 Task: Create Workspace Event Planning and Coordination Workspace description Coordinate content creation and publishing. Workspace type Small Business
Action: Mouse moved to (334, 67)
Screenshot: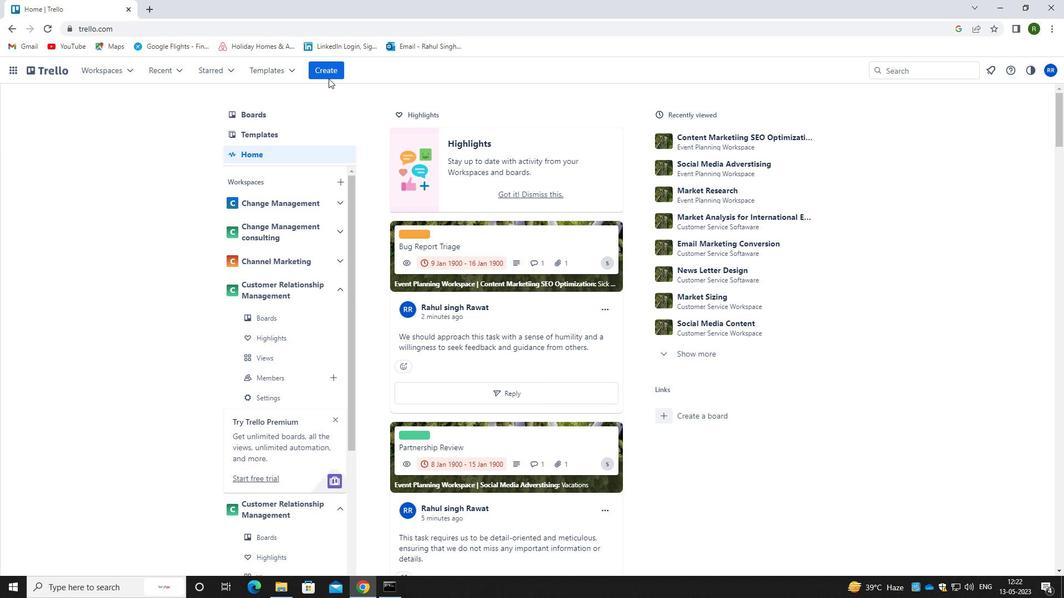 
Action: Mouse pressed left at (334, 67)
Screenshot: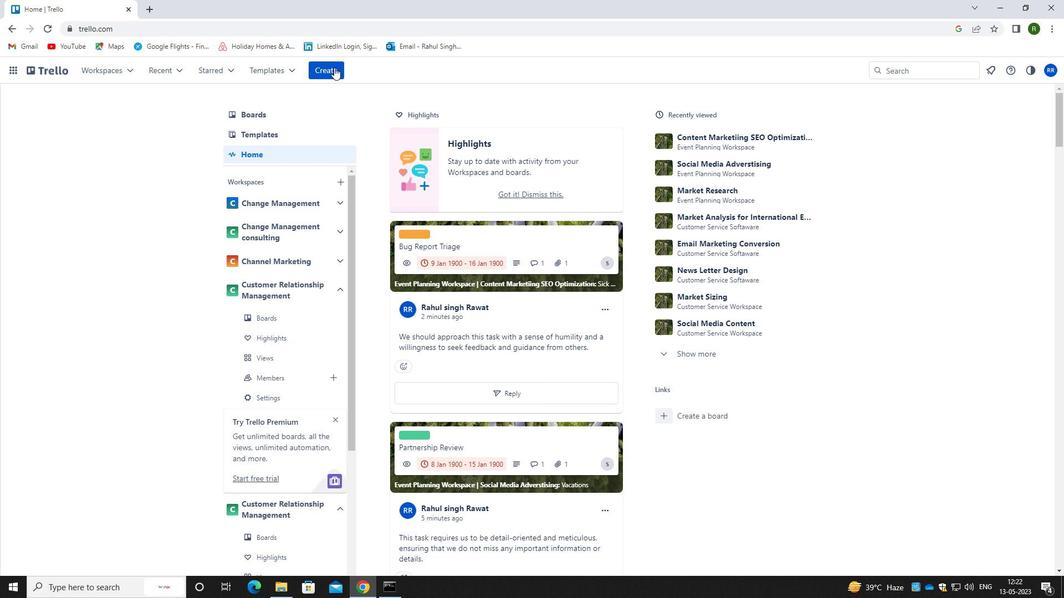 
Action: Mouse moved to (363, 189)
Screenshot: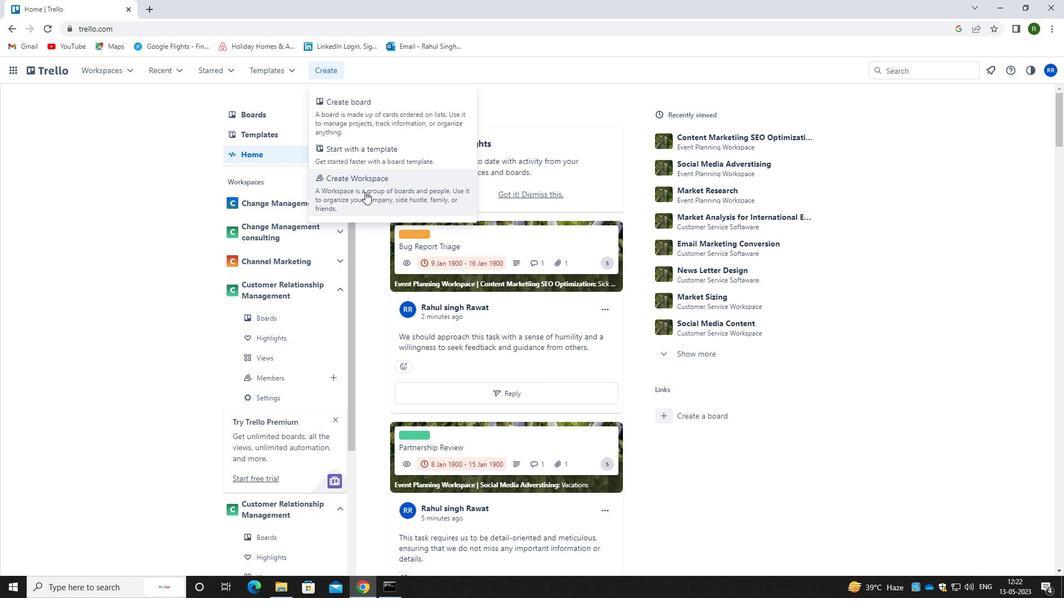 
Action: Mouse pressed left at (363, 189)
Screenshot: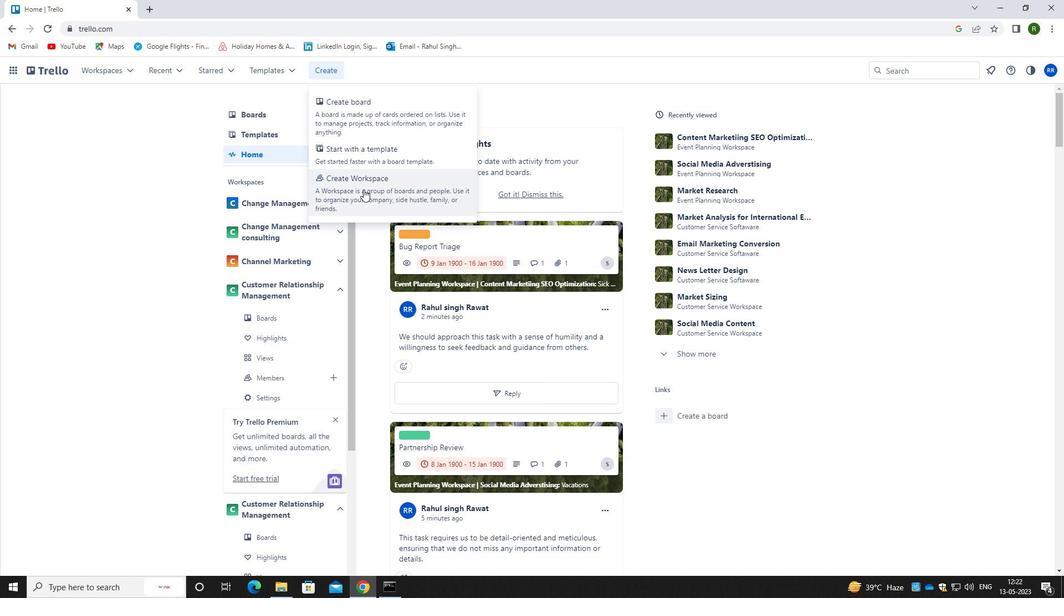 
Action: Mouse moved to (393, 186)
Screenshot: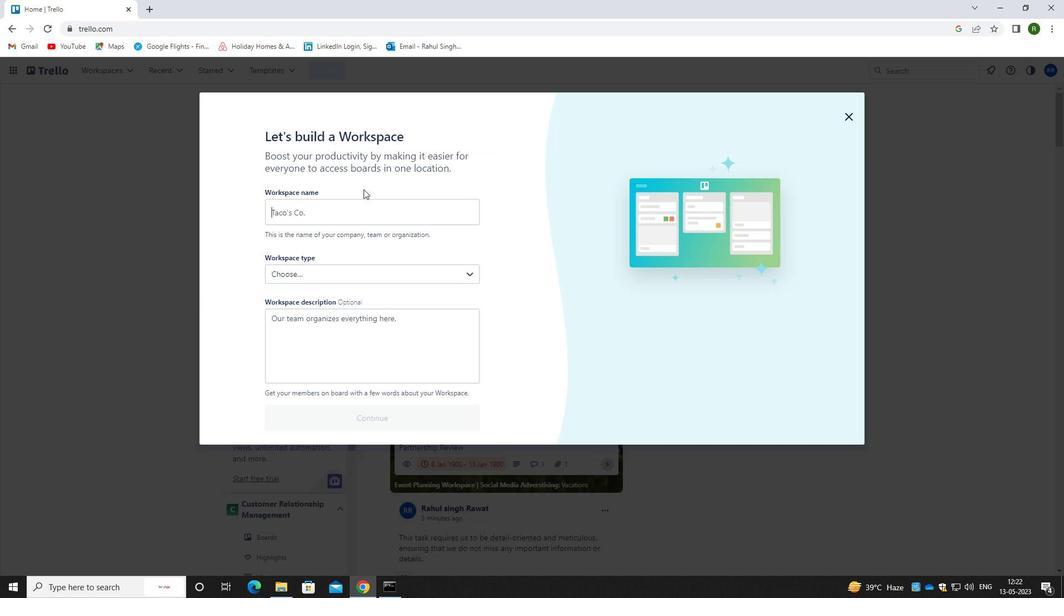 
Action: Key pressed <Key.caps_lock>e<Key.caps_lock>vent<Key.space><Key.caps_lock>p<Key.caps_lock>lanning<Key.space>and<Key.space><Key.caps_lock>c<Key.caps_lock>oordination<Key.space><Key.caps_lock>w<Key.caps_lock><Key.backspace>
Screenshot: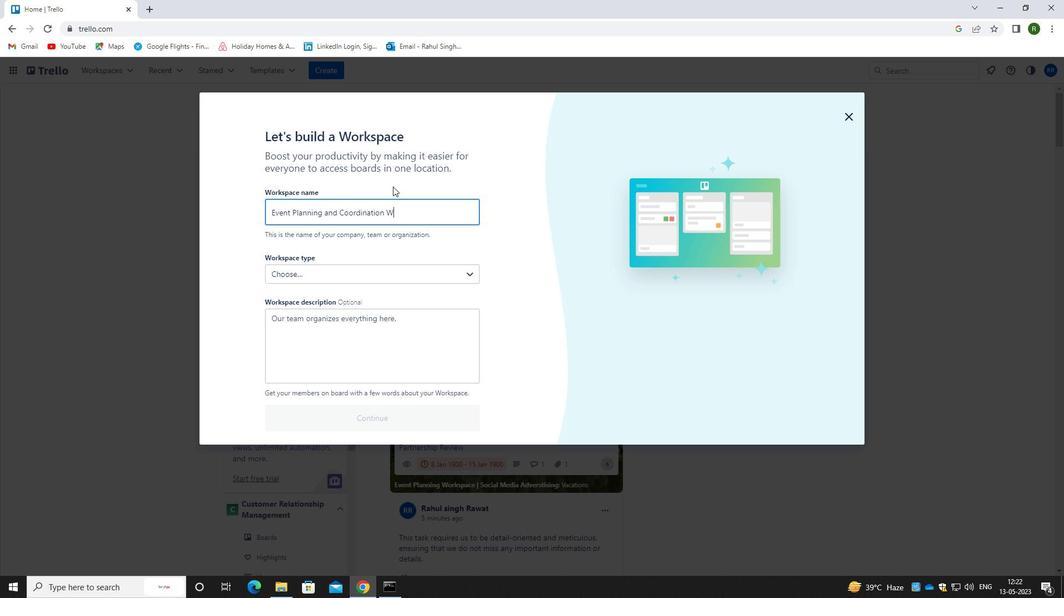 
Action: Mouse moved to (343, 328)
Screenshot: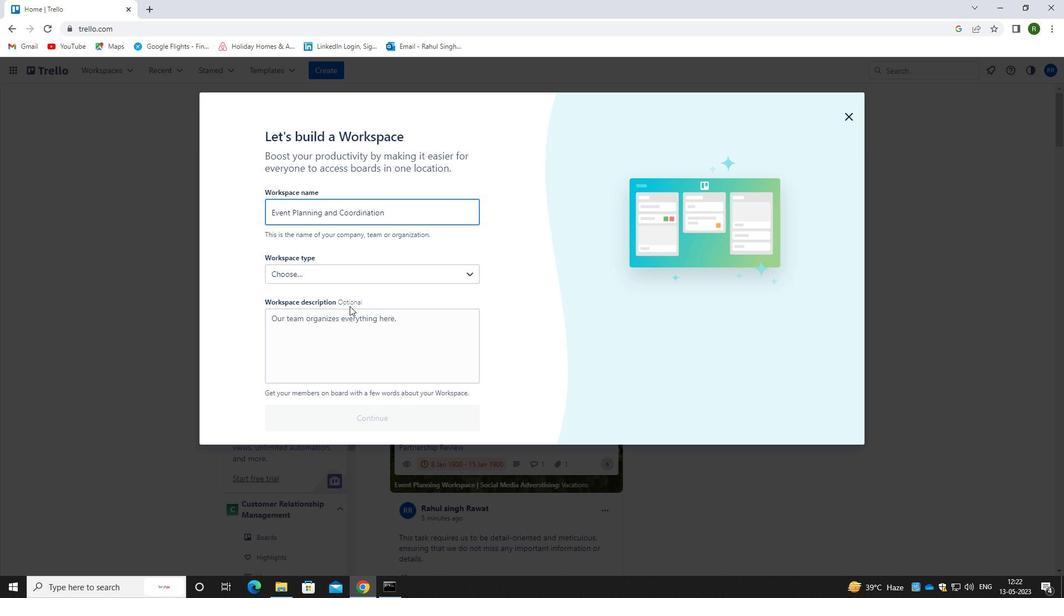 
Action: Mouse pressed left at (343, 328)
Screenshot: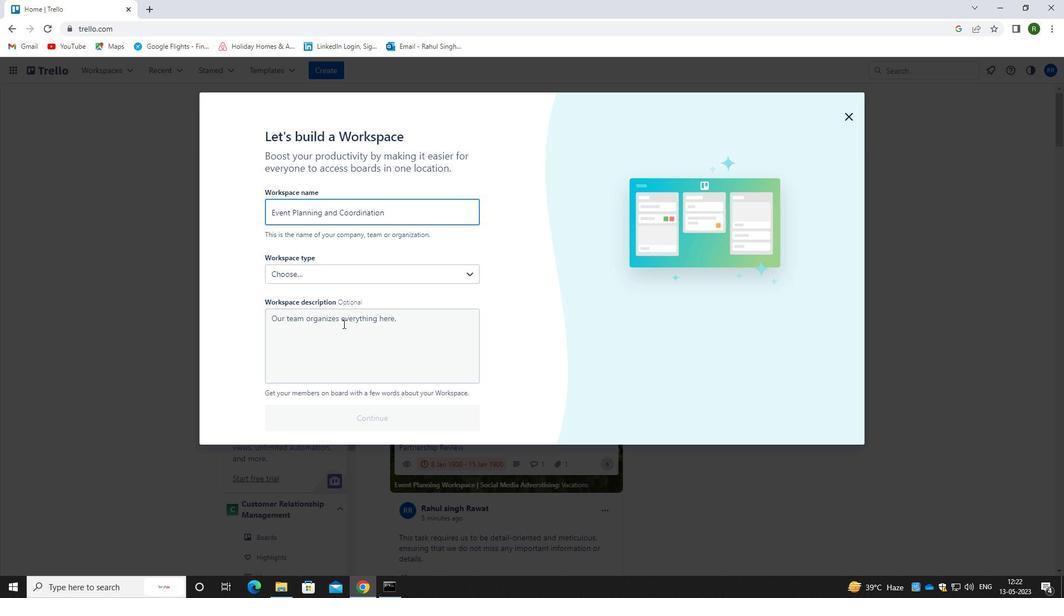 
Action: Key pressed <Key.caps_lock>c<Key.caps_lock>oordinate<Key.space>content<Key.space>creation<Key.space>and<Key.space>publishing
Screenshot: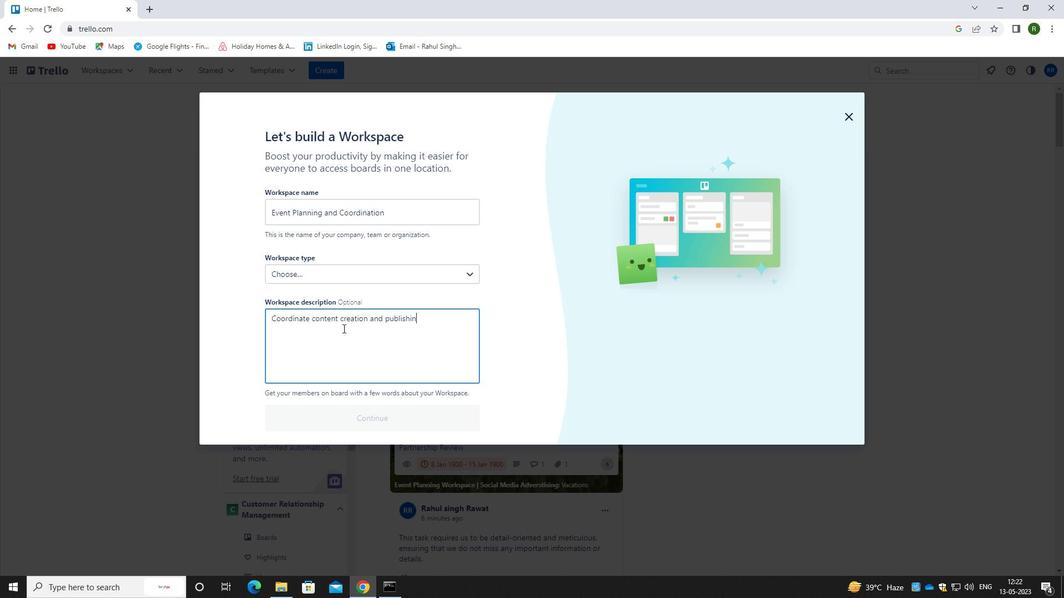 
Action: Mouse moved to (335, 273)
Screenshot: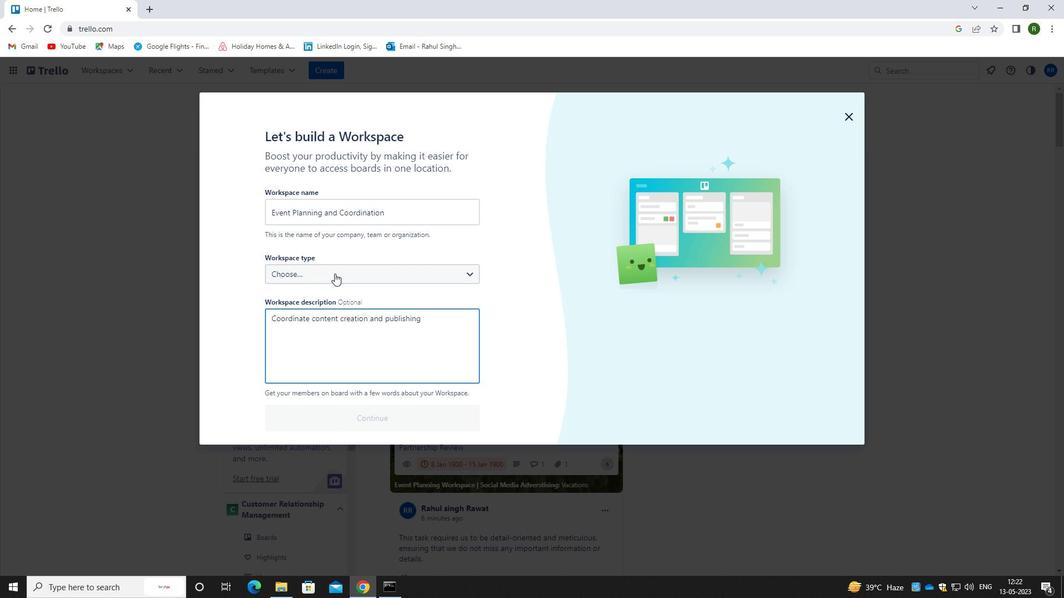 
Action: Mouse pressed left at (335, 273)
Screenshot: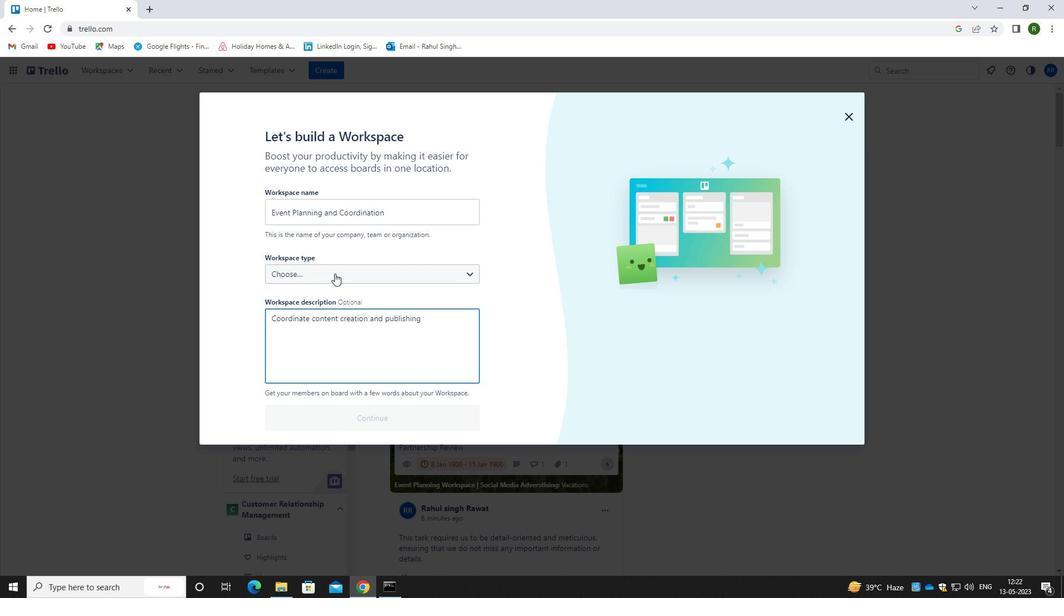 
Action: Mouse moved to (329, 357)
Screenshot: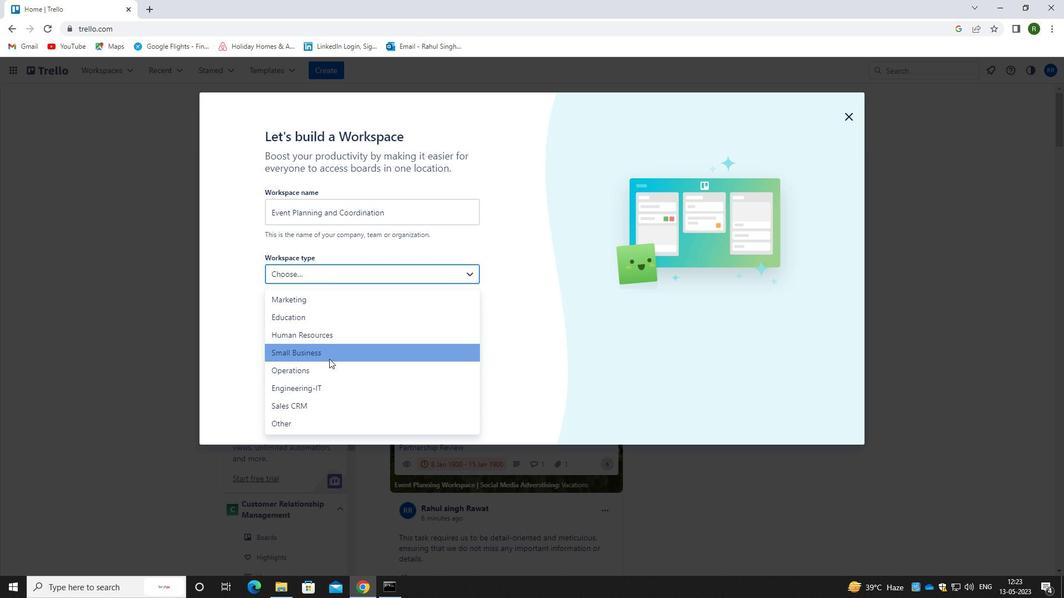 
Action: Mouse pressed left at (329, 357)
Screenshot: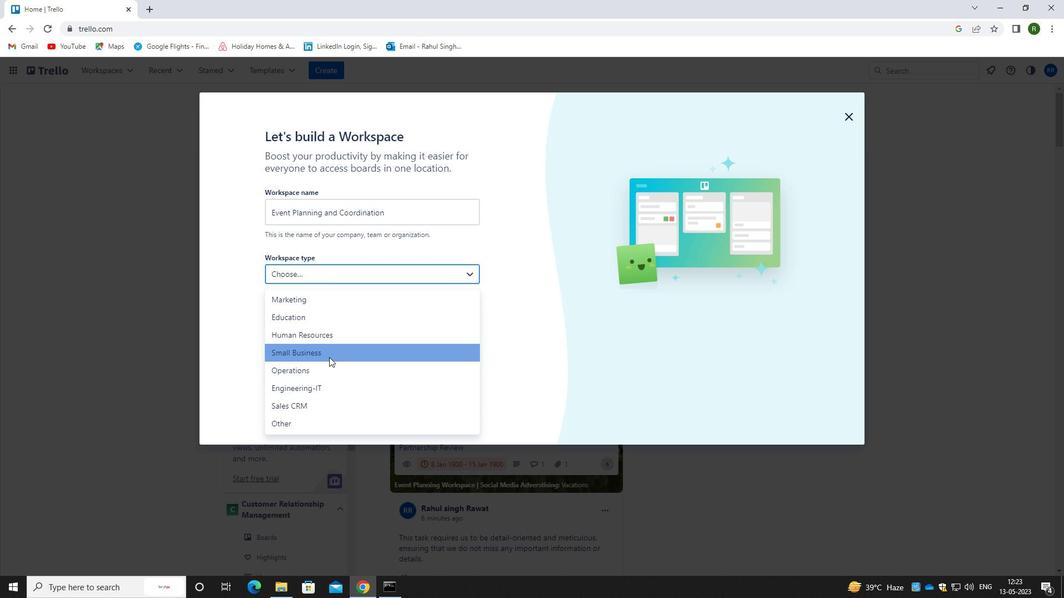 
Action: Mouse moved to (358, 414)
Screenshot: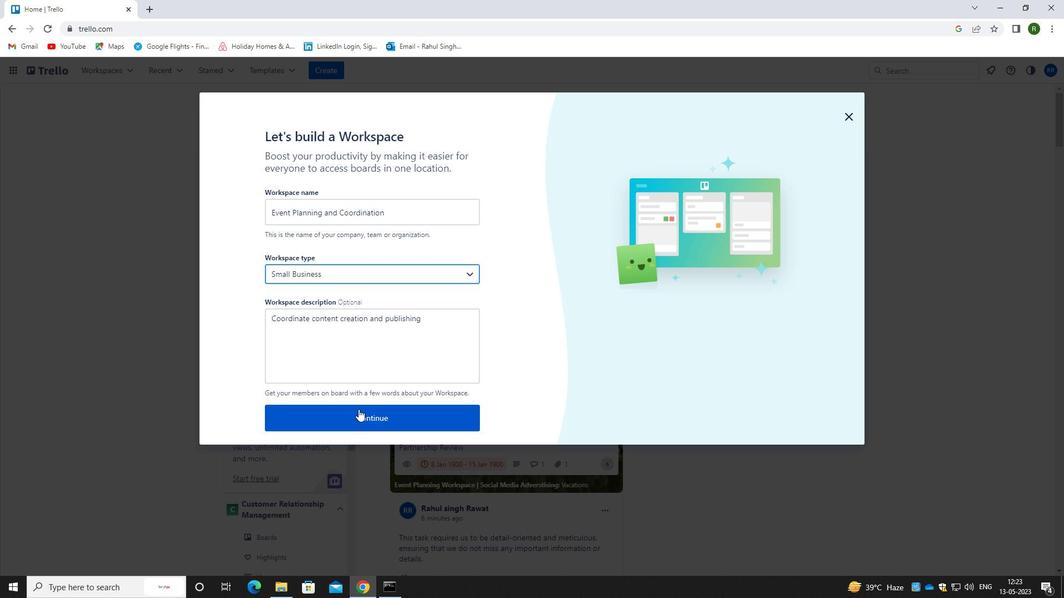 
Action: Mouse pressed left at (358, 414)
Screenshot: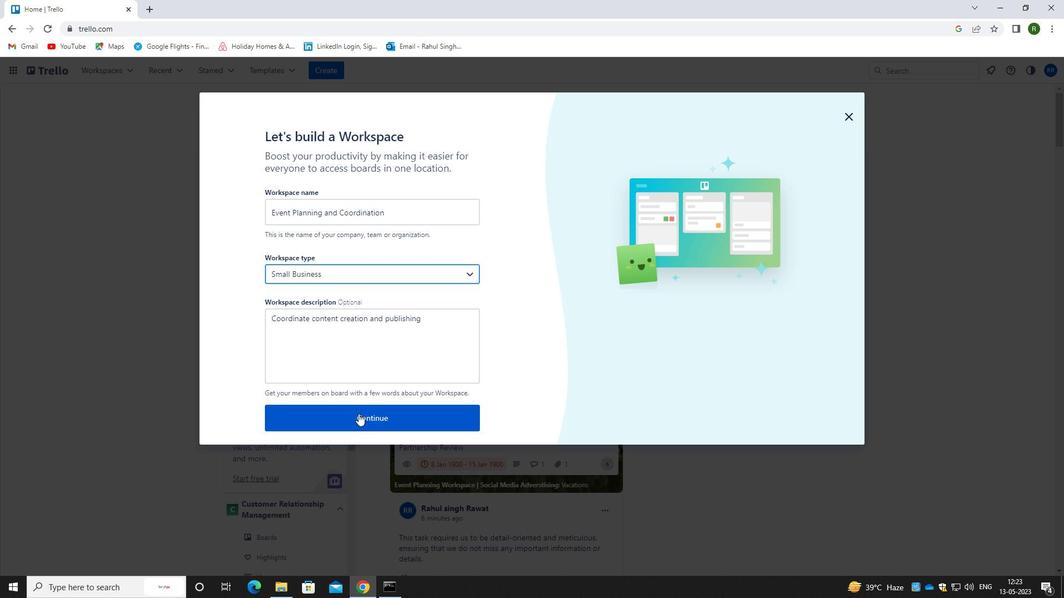 
Action: Mouse moved to (387, 302)
Screenshot: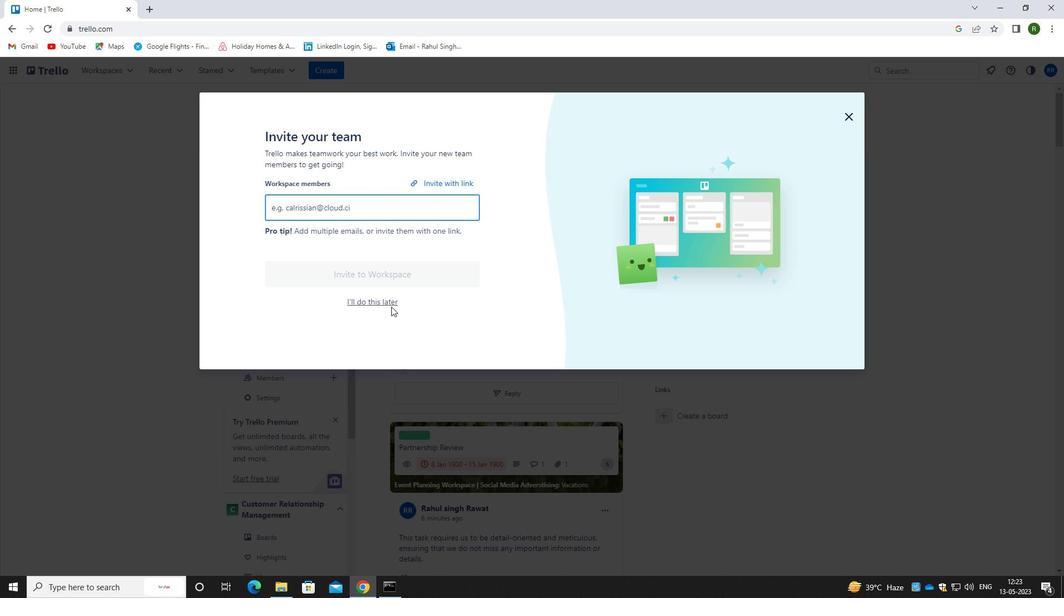 
Action: Mouse pressed left at (387, 302)
Screenshot: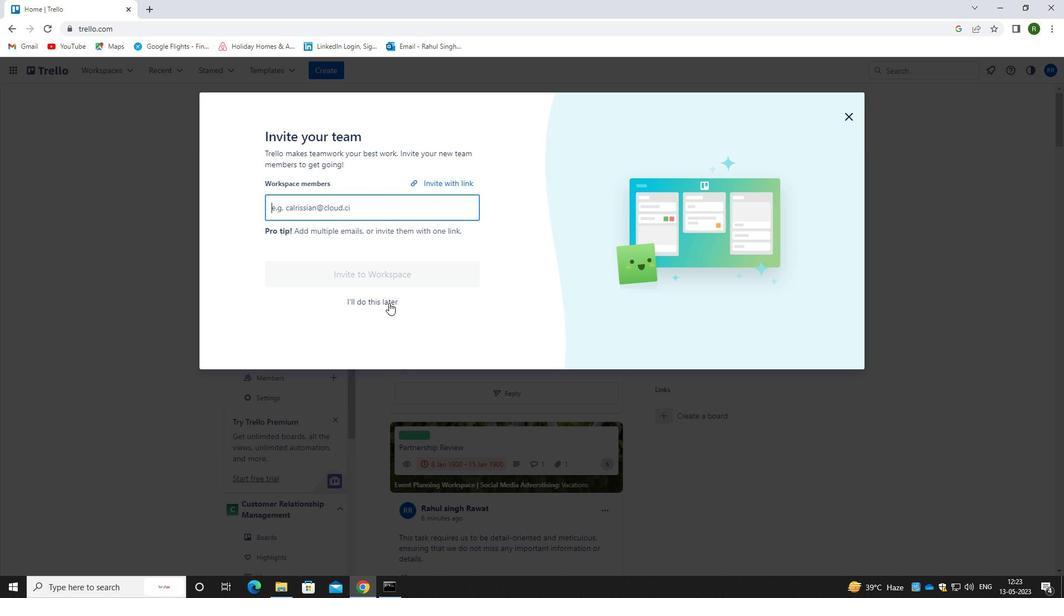 
